 Task: Determine the best route from Austin to Enchanted Rock State Natural Area.
Action: Mouse moved to (215, 52)
Screenshot: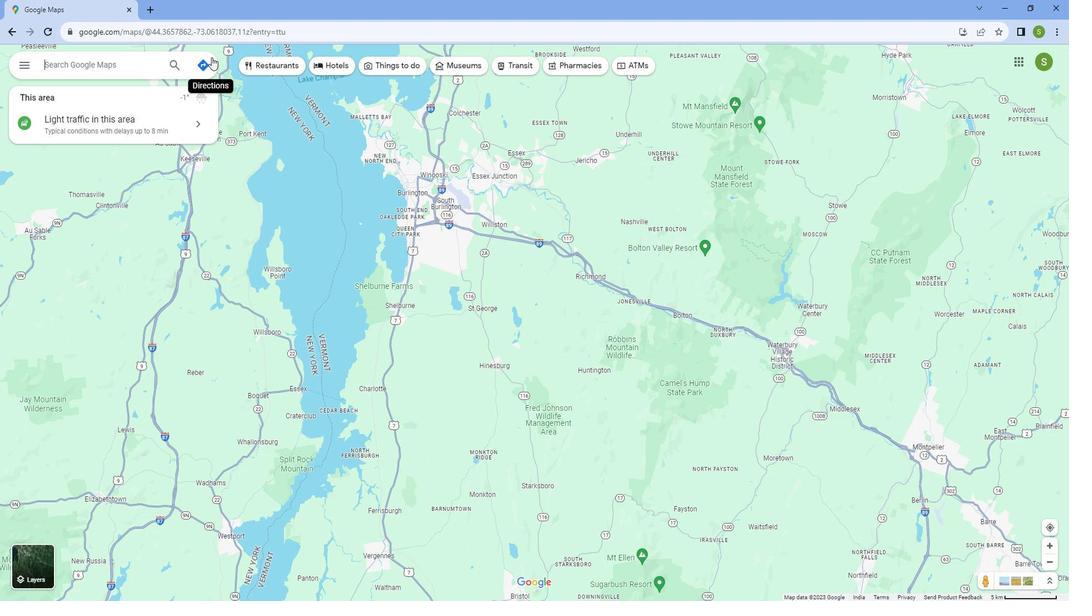 
Action: Mouse pressed left at (215, 52)
Screenshot: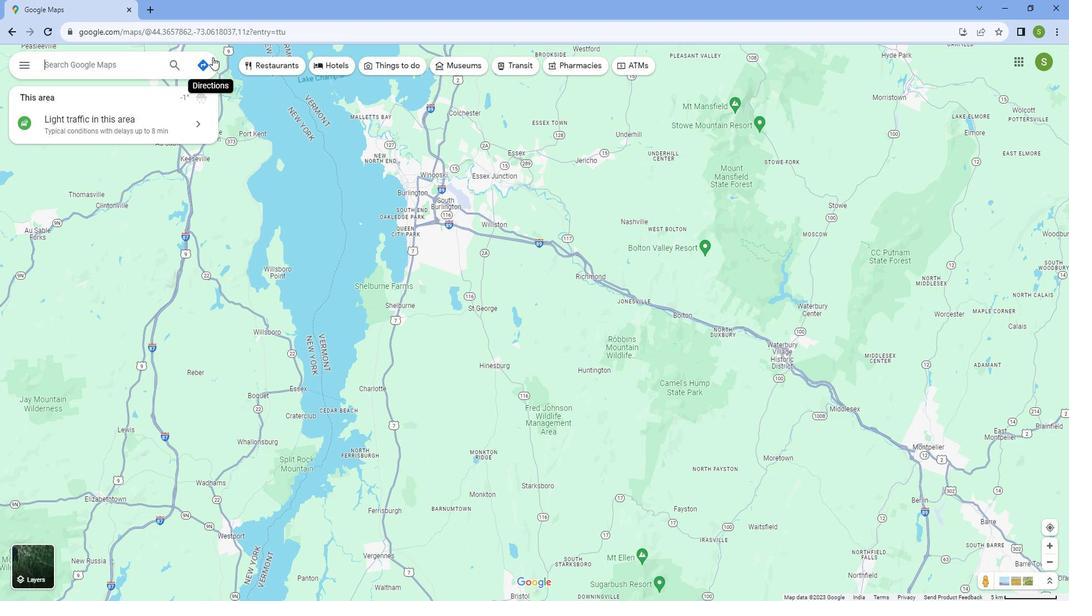
Action: Mouse moved to (81, 96)
Screenshot: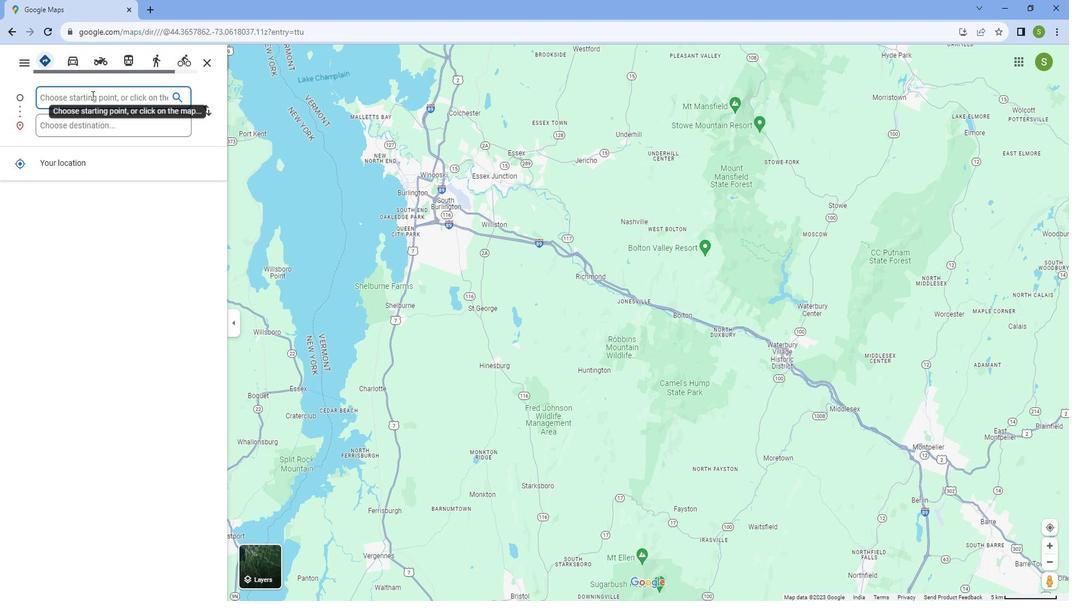 
Action: Mouse pressed left at (81, 96)
Screenshot: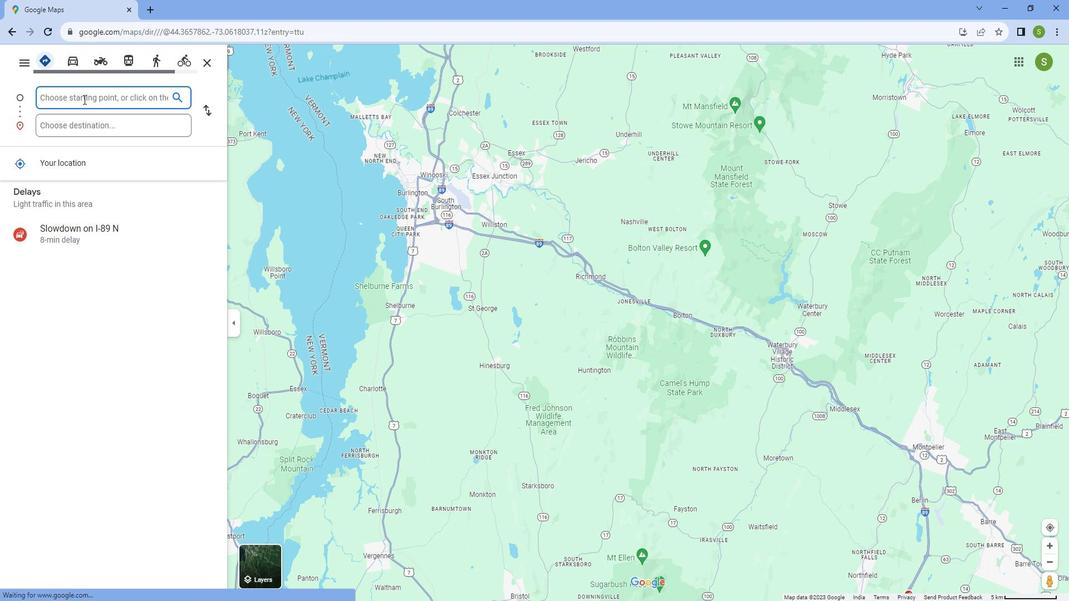 
Action: Key pressed <Key.caps_lock>A<Key.caps_lock>ustin
Screenshot: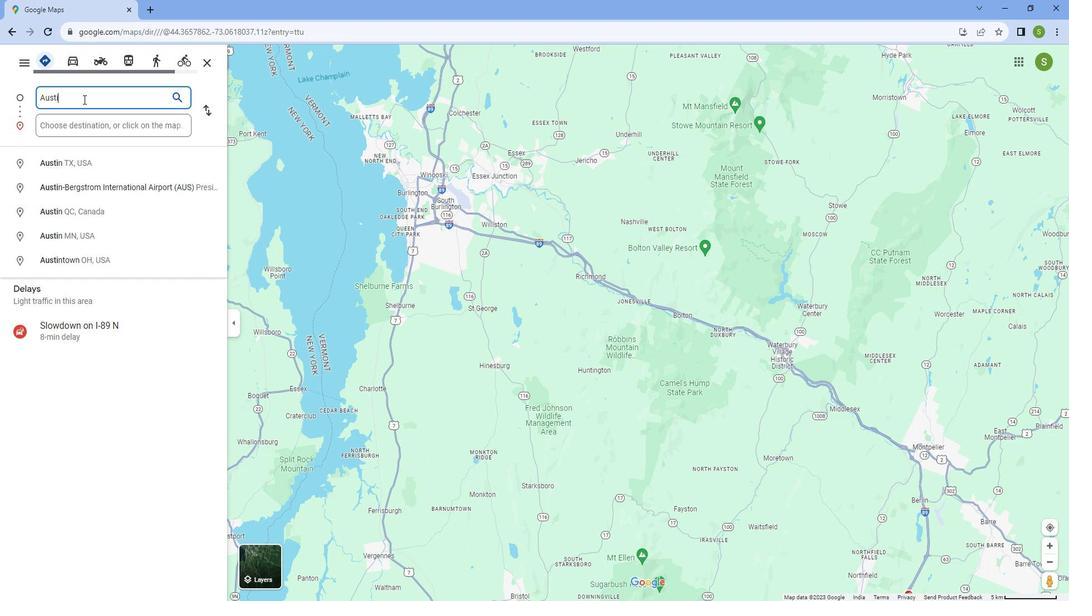 
Action: Mouse moved to (83, 164)
Screenshot: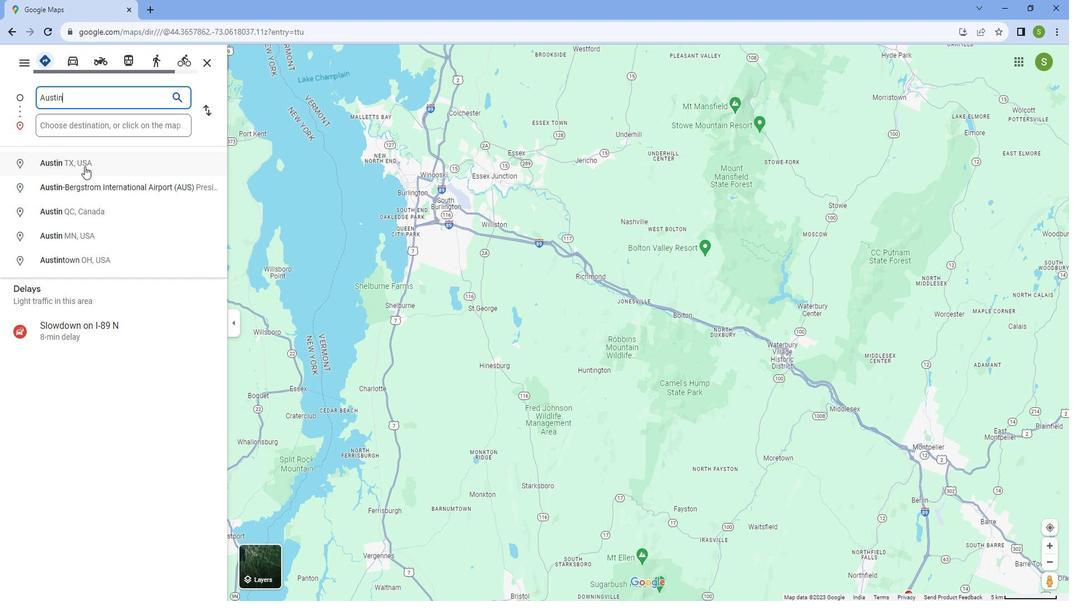 
Action: Mouse pressed left at (83, 164)
Screenshot: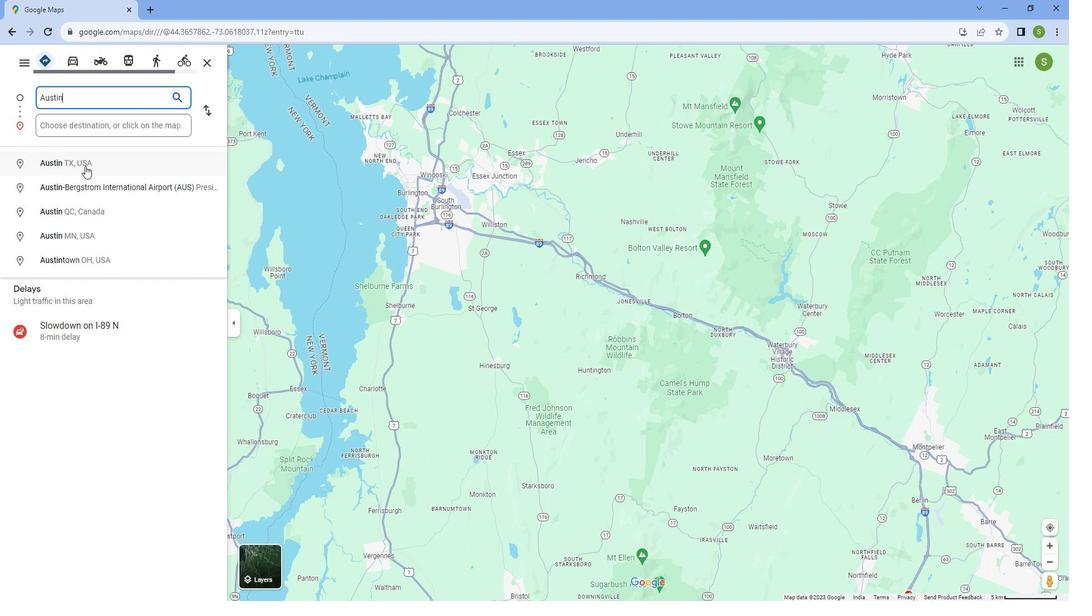 
Action: Mouse moved to (81, 117)
Screenshot: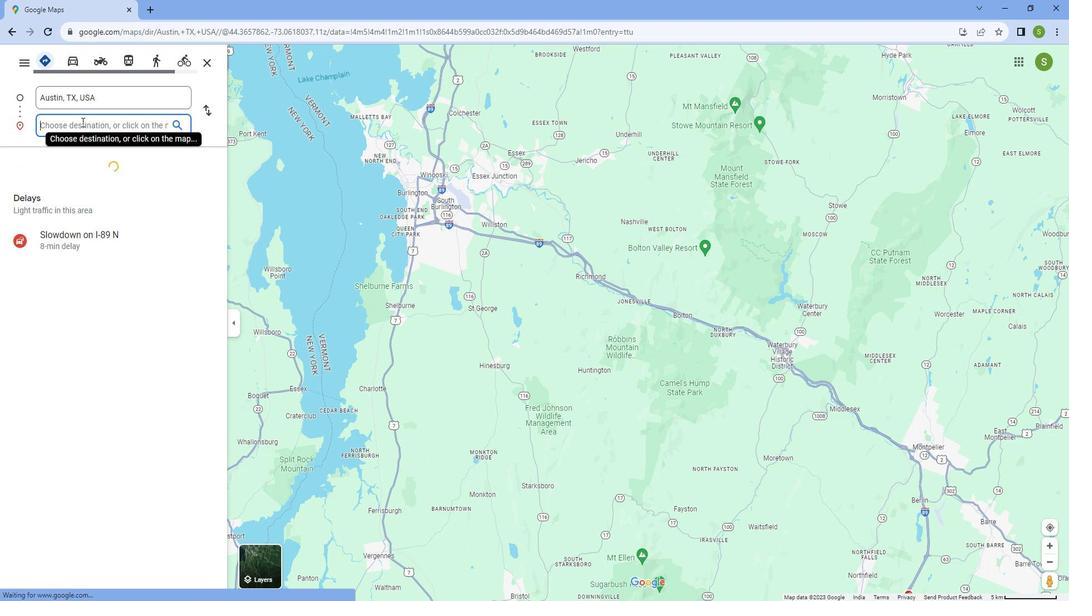 
Action: Mouse pressed left at (81, 117)
Screenshot: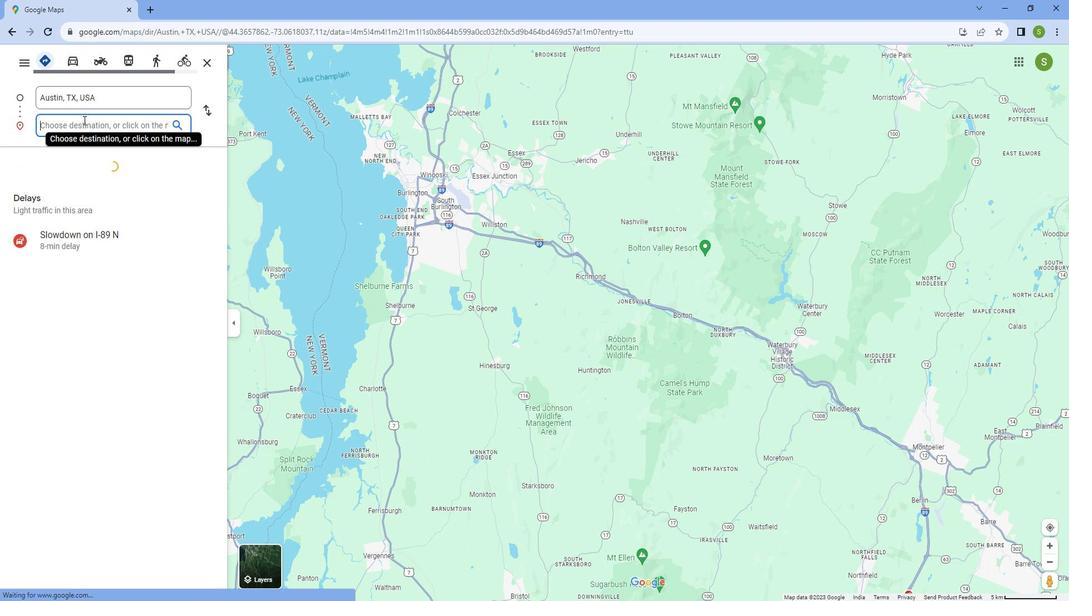 
Action: Key pressed <Key.caps_lock>E<Key.caps_lock>ncv<Key.backspace>hanted<Key.space><Key.caps_lock>R<Key.caps_lock>ock<Key.space><Key.caps_lock>S<Key.caps_lock>tate<Key.space><Key.caps_lock>N<Key.caps_lock>atural<Key.space><Key.caps_lock>A<Key.caps_lock>rea
Screenshot: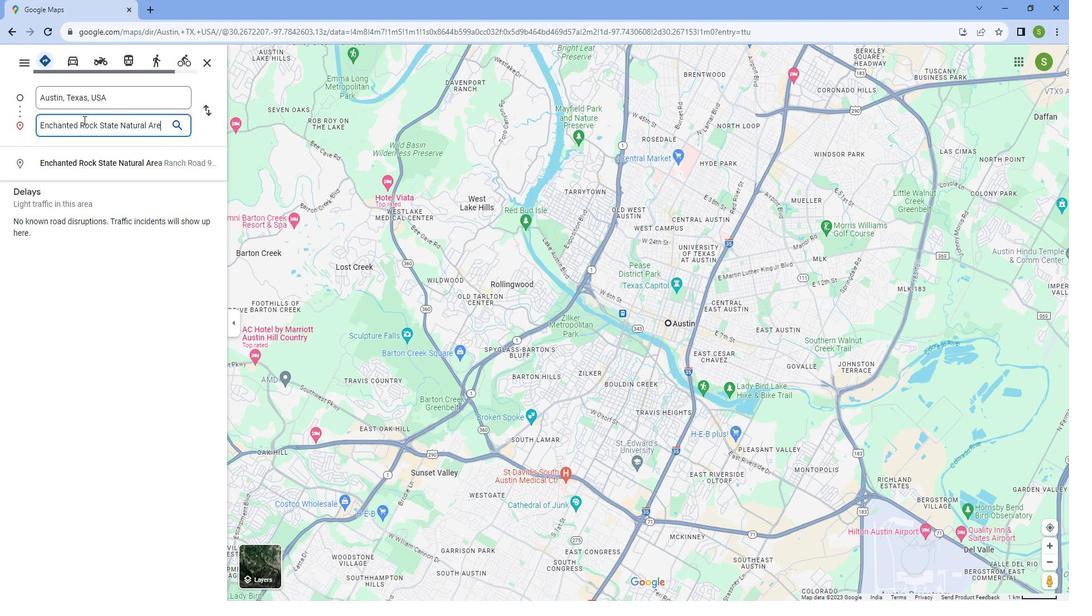 
Action: Mouse moved to (104, 170)
Screenshot: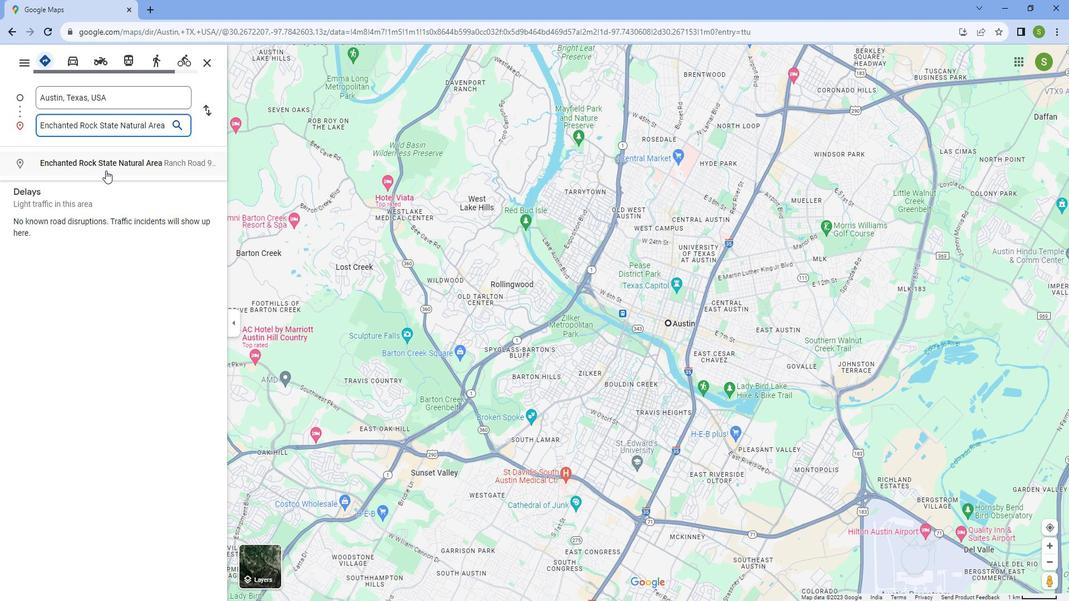 
Action: Mouse pressed left at (104, 170)
Screenshot: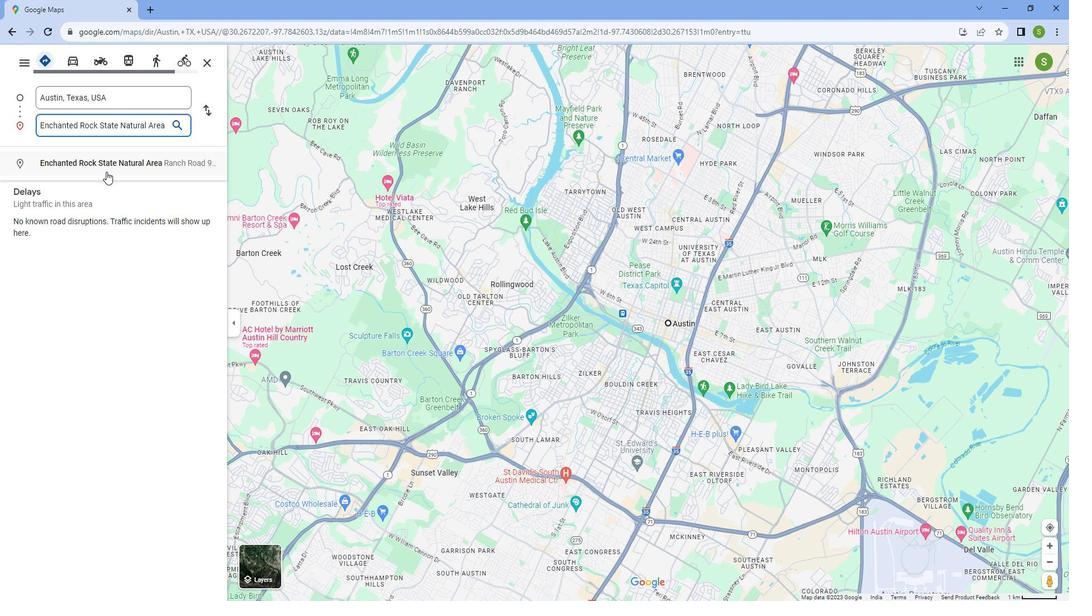 
Action: Mouse moved to (587, 283)
Screenshot: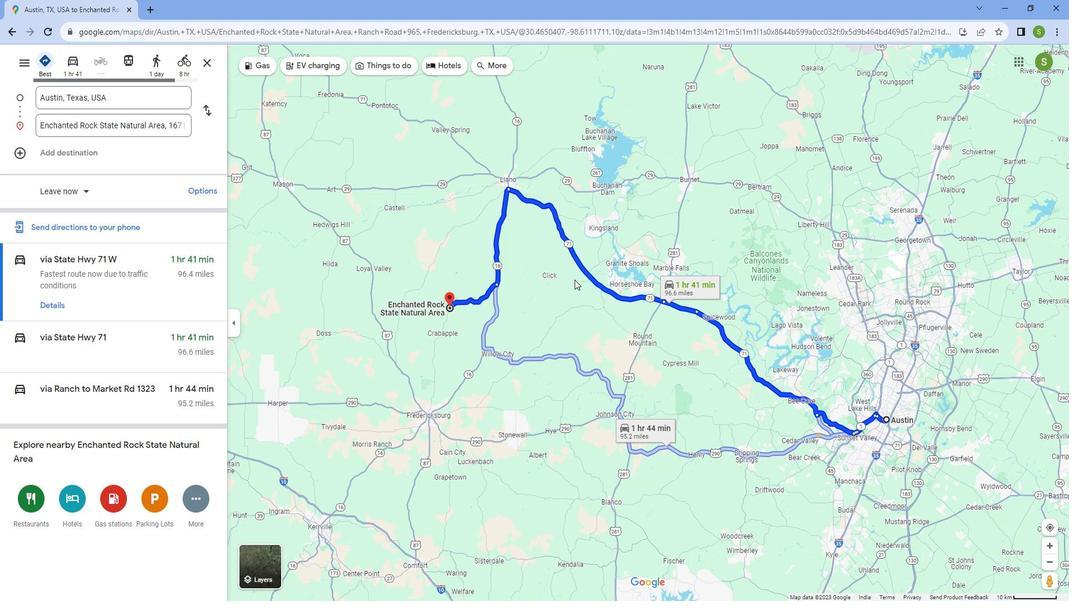 
Action: Mouse scrolled (587, 284) with delta (0, 1)
Screenshot: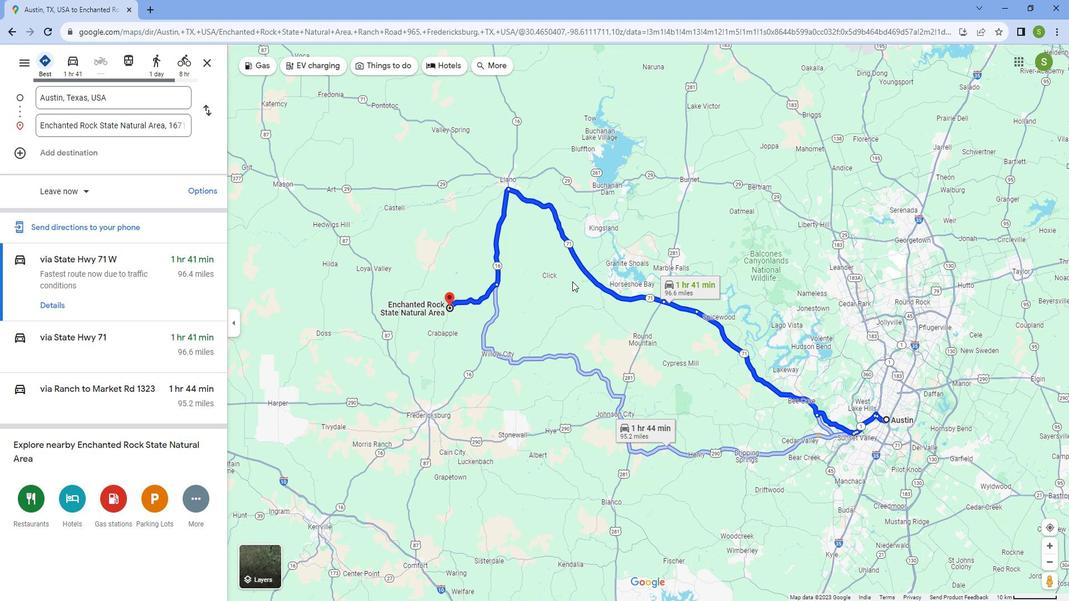 
Action: Mouse scrolled (587, 284) with delta (0, 1)
Screenshot: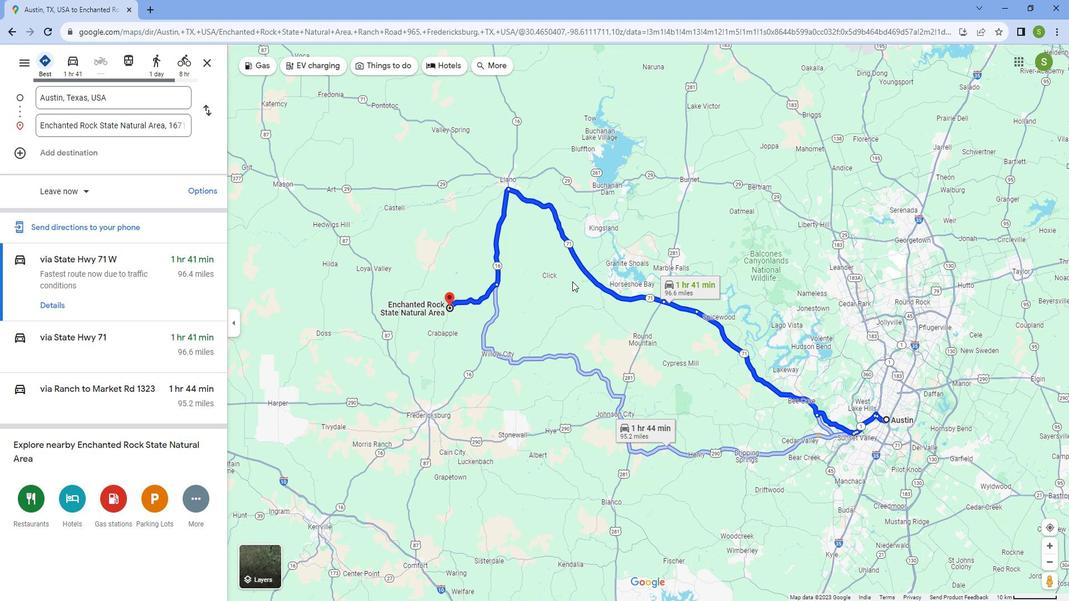 
Action: Mouse scrolled (587, 284) with delta (0, 1)
Screenshot: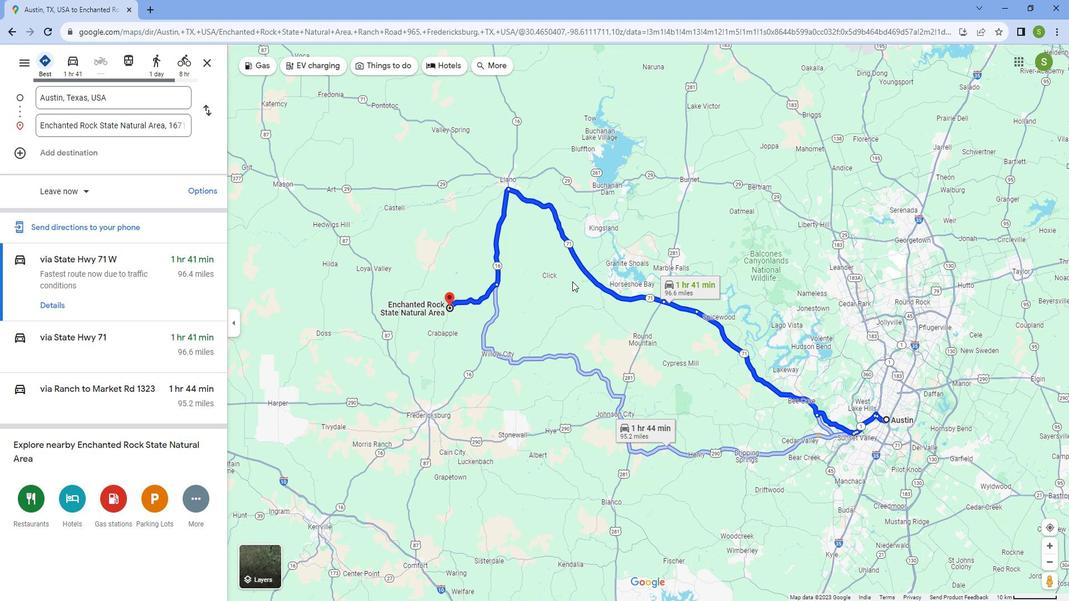 
Action: Mouse scrolled (587, 284) with delta (0, 1)
Screenshot: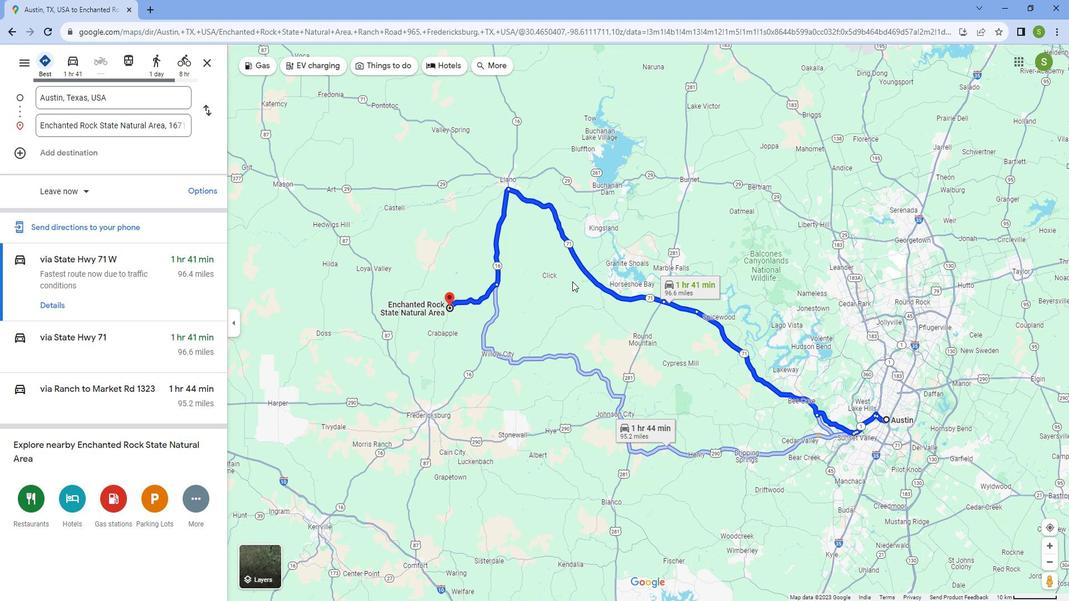 
Action: Mouse moved to (587, 283)
Screenshot: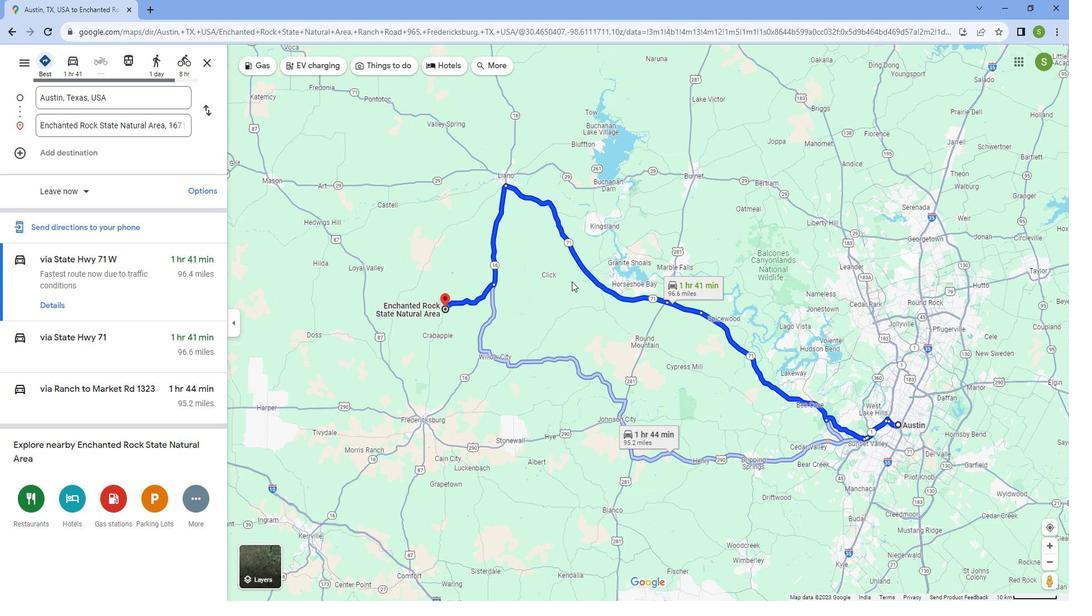 
Action: Mouse scrolled (587, 282) with delta (0, 0)
Screenshot: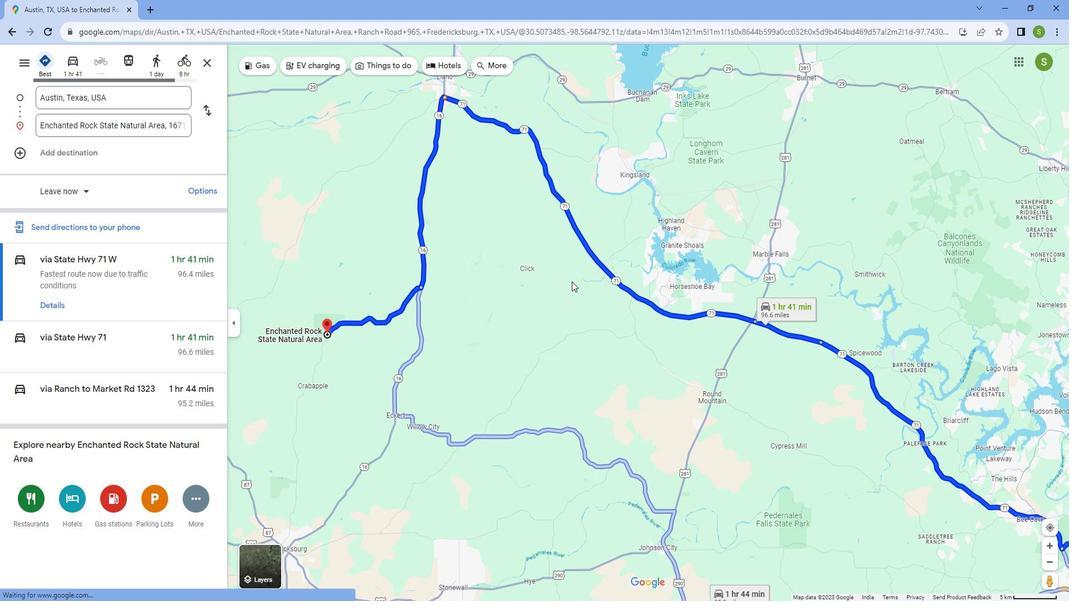 
Action: Mouse scrolled (587, 282) with delta (0, 0)
Screenshot: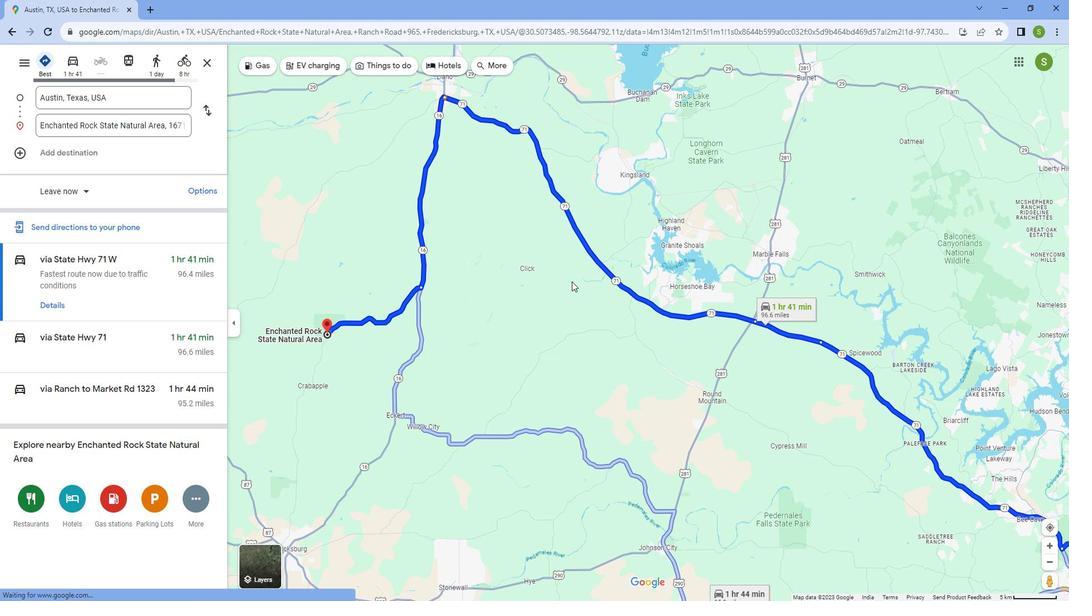 
Action: Mouse scrolled (587, 282) with delta (0, 0)
Screenshot: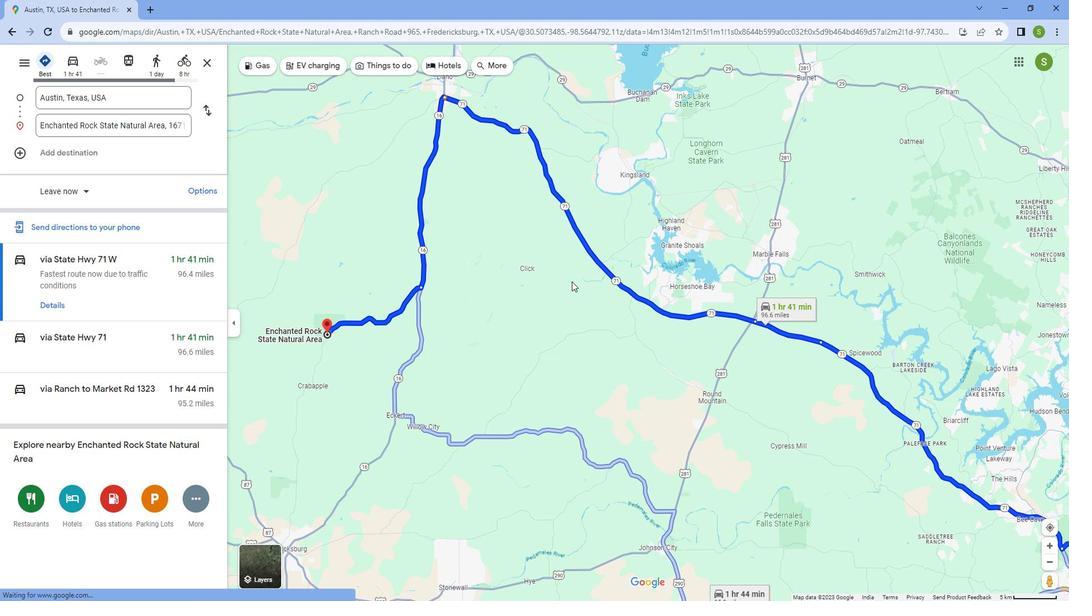 
Action: Mouse scrolled (587, 282) with delta (0, 0)
Screenshot: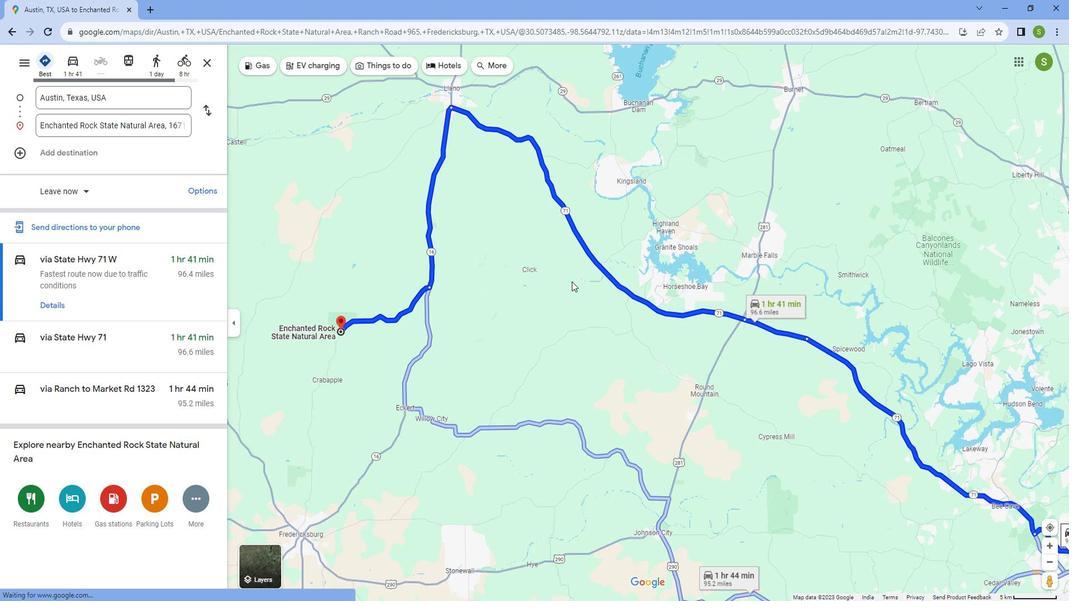
Action: Mouse moved to (925, 371)
Screenshot: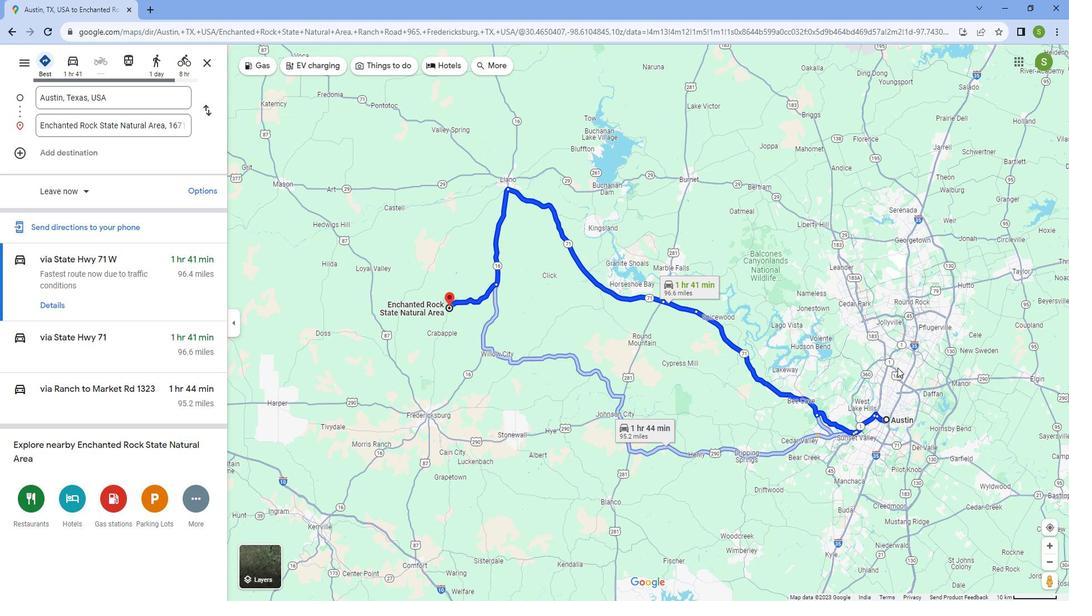 
Action: Mouse scrolled (925, 372) with delta (0, 0)
Screenshot: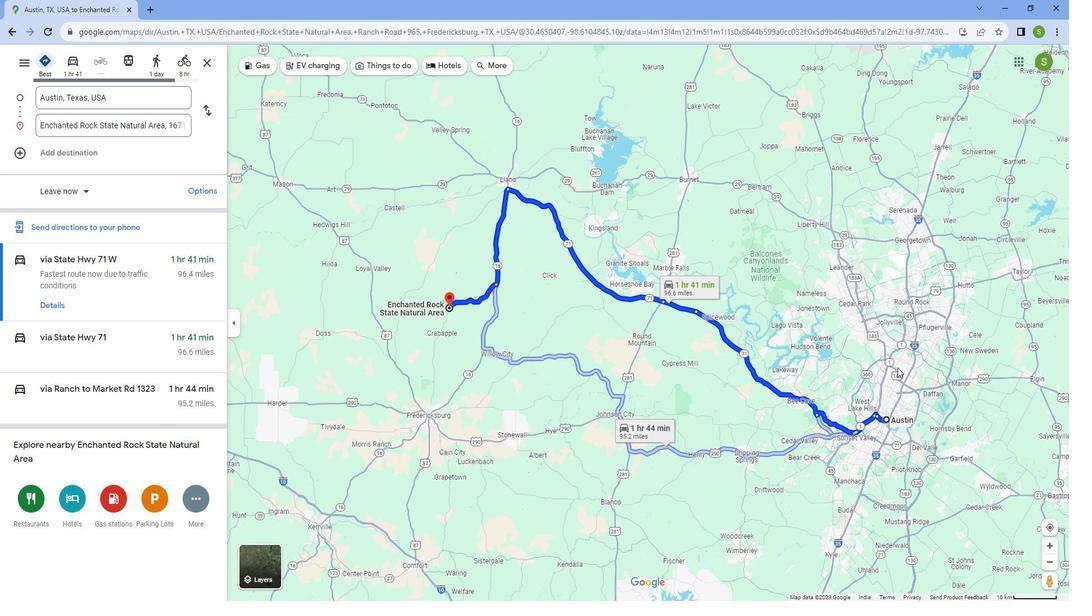 
Action: Mouse scrolled (925, 372) with delta (0, 0)
Screenshot: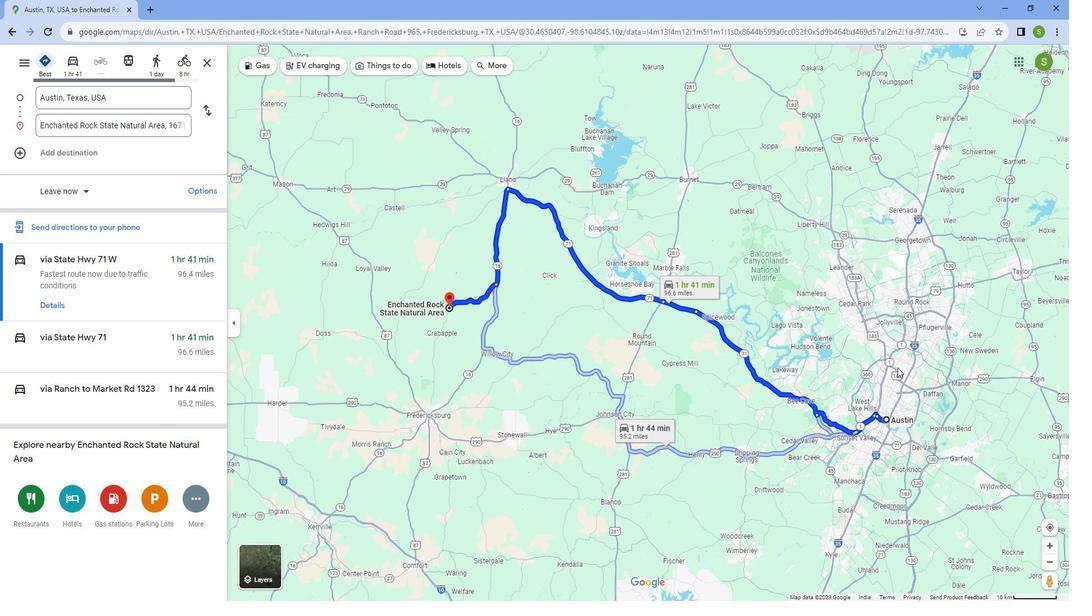 
Action: Mouse scrolled (925, 372) with delta (0, 0)
Screenshot: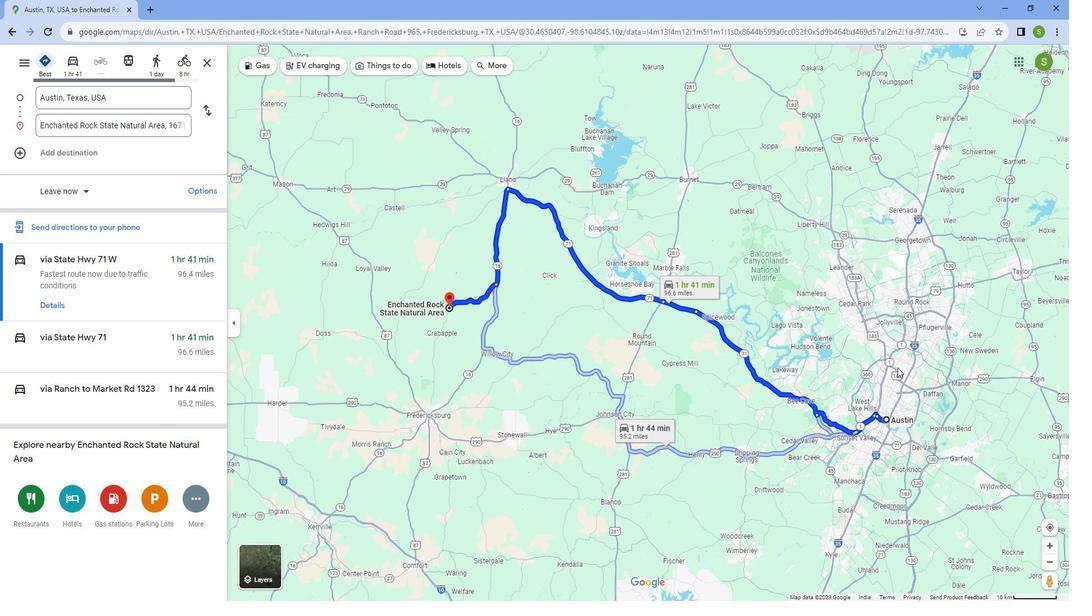 
Action: Mouse scrolled (925, 372) with delta (0, 0)
Screenshot: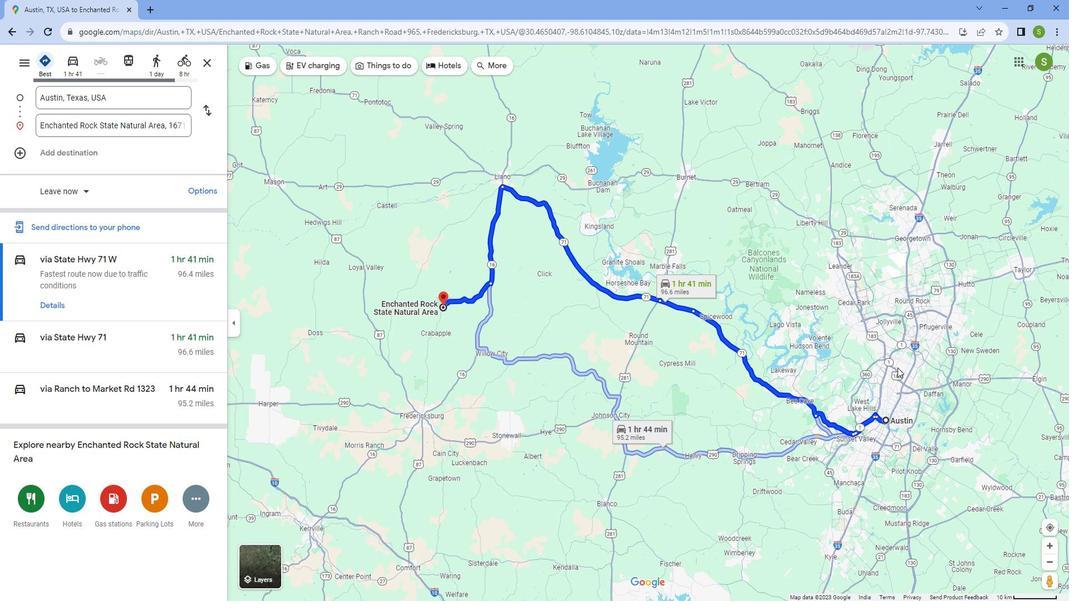 
Action: Mouse scrolled (925, 371) with delta (0, 0)
Screenshot: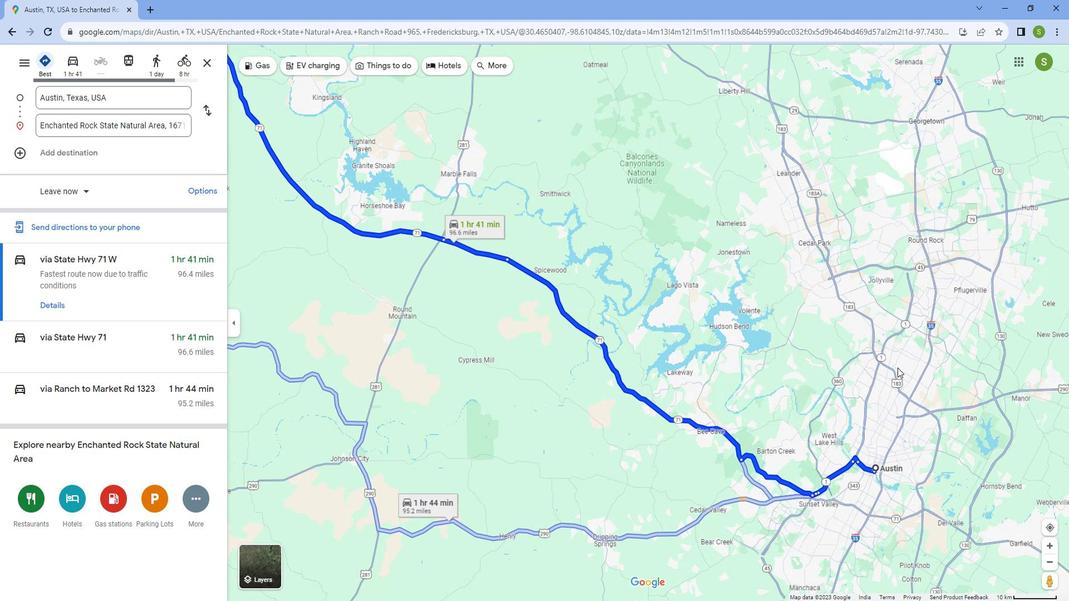
Action: Mouse scrolled (925, 371) with delta (0, 0)
Screenshot: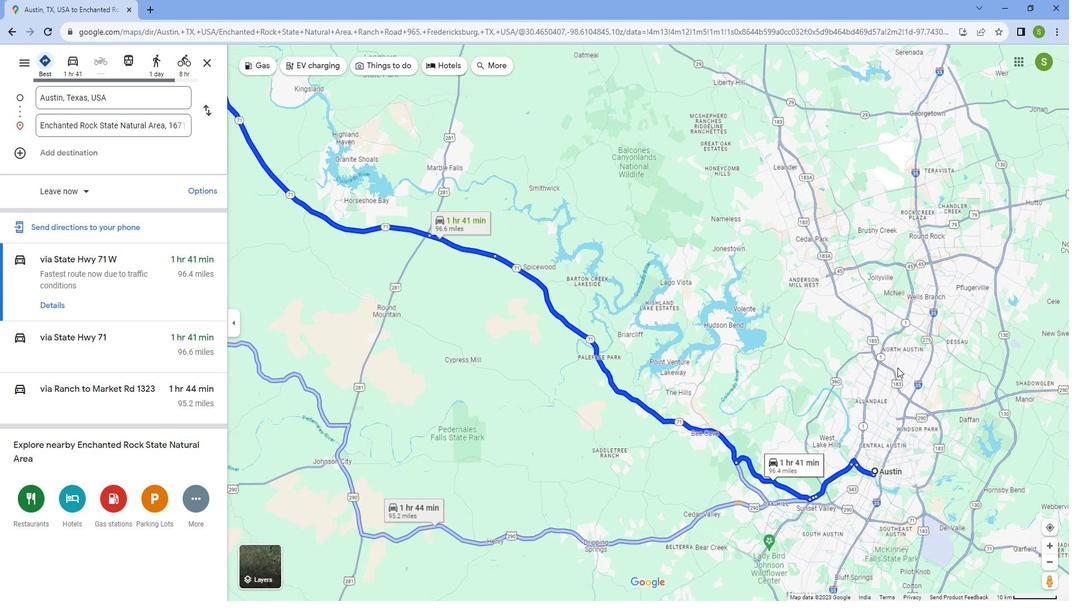 
Action: Mouse scrolled (925, 371) with delta (0, 0)
Screenshot: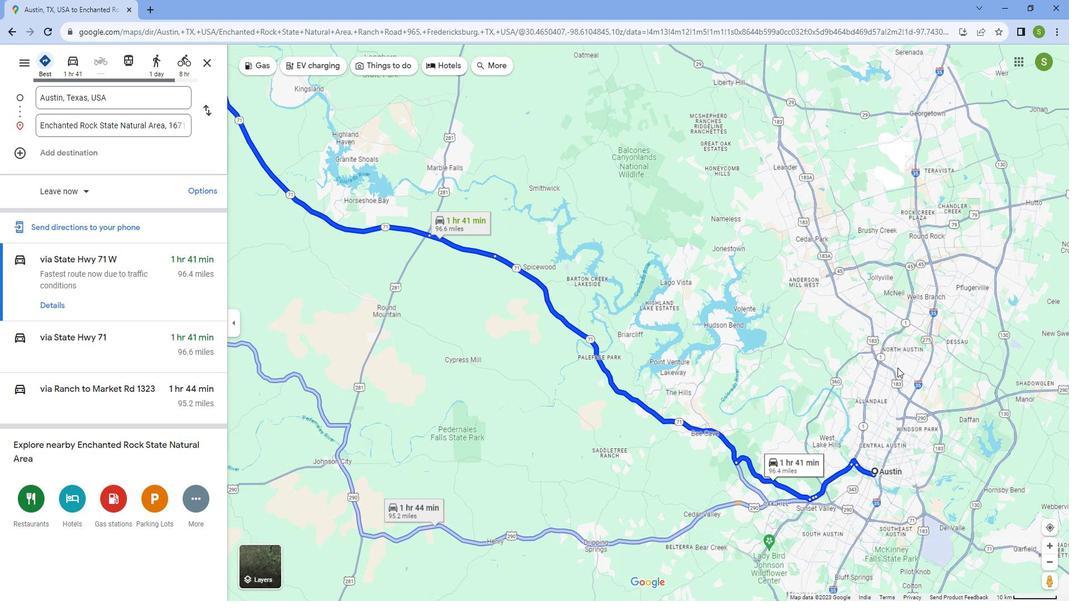 
Action: Mouse moved to (58, 305)
Screenshot: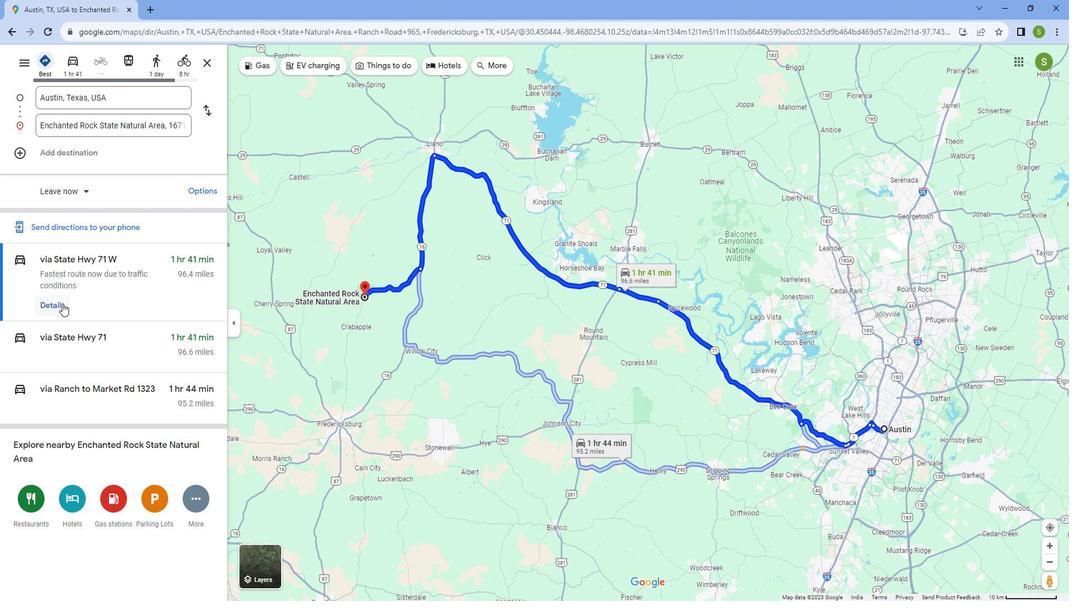 
Action: Mouse pressed left at (58, 305)
Screenshot: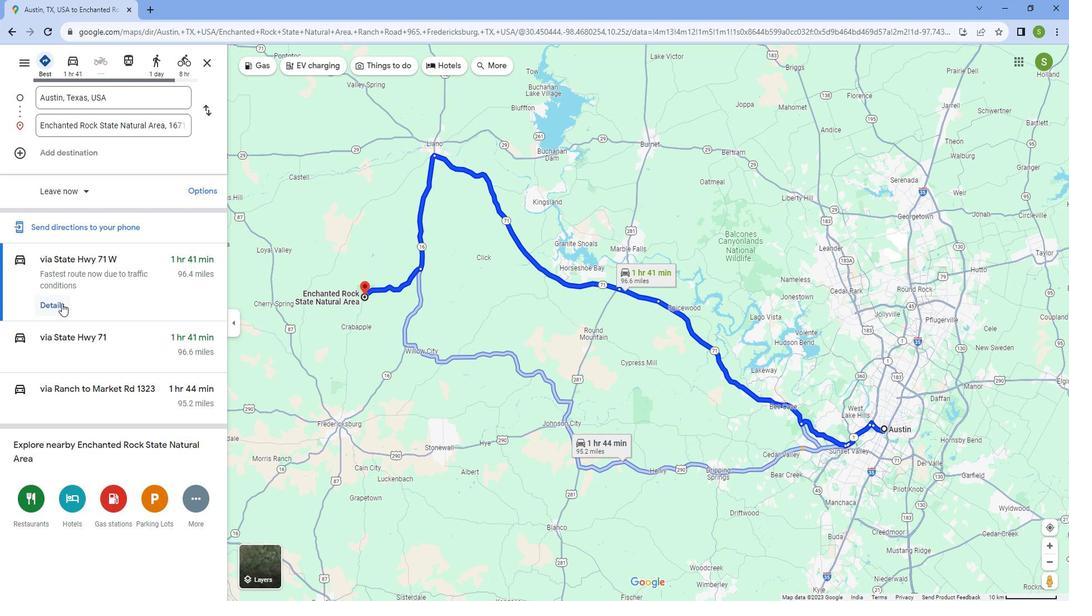 
Action: Mouse moved to (182, 270)
Screenshot: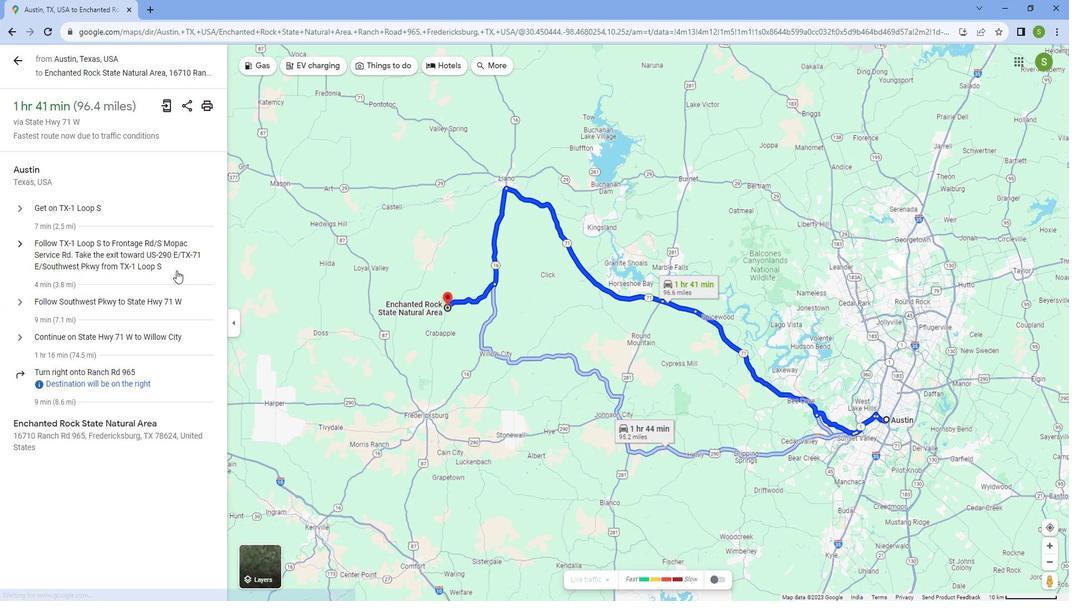 
Action: Mouse scrolled (182, 270) with delta (0, 0)
Screenshot: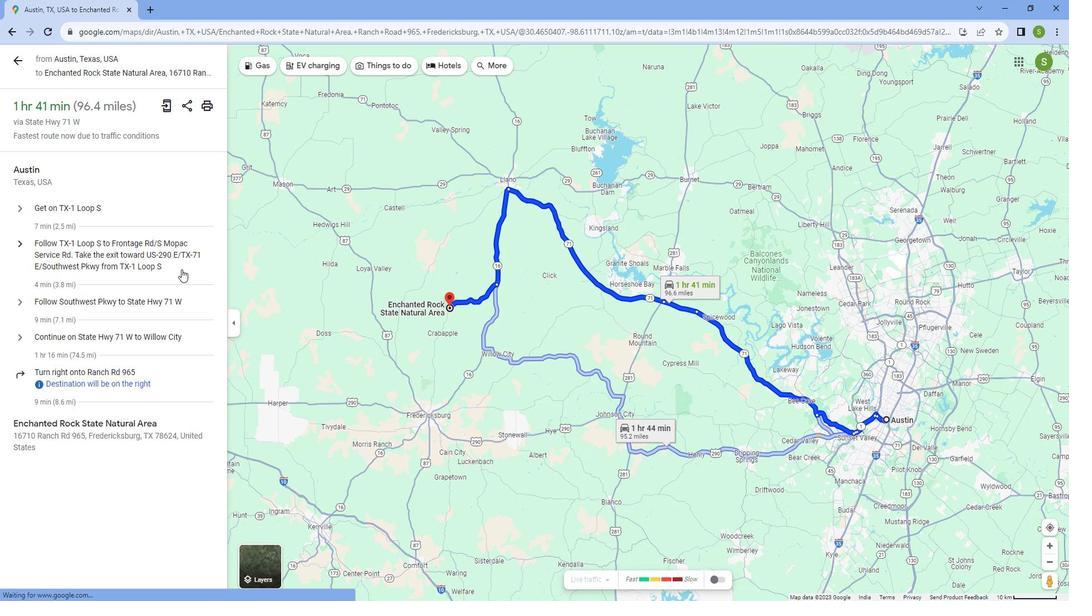 
Action: Mouse scrolled (182, 270) with delta (0, 0)
Screenshot: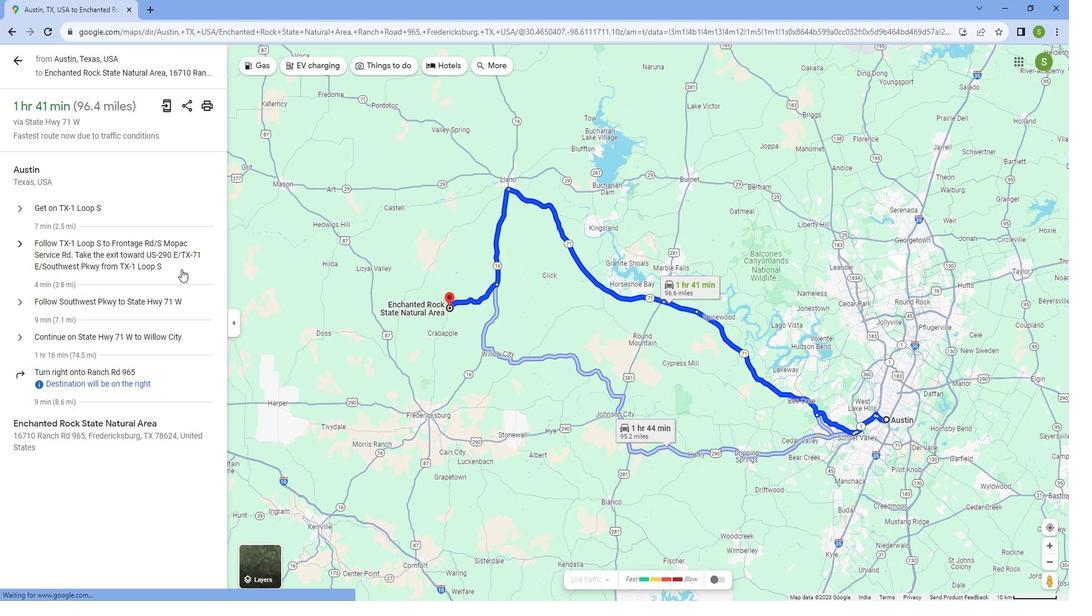 
Action: Mouse scrolled (182, 270) with delta (0, 0)
Screenshot: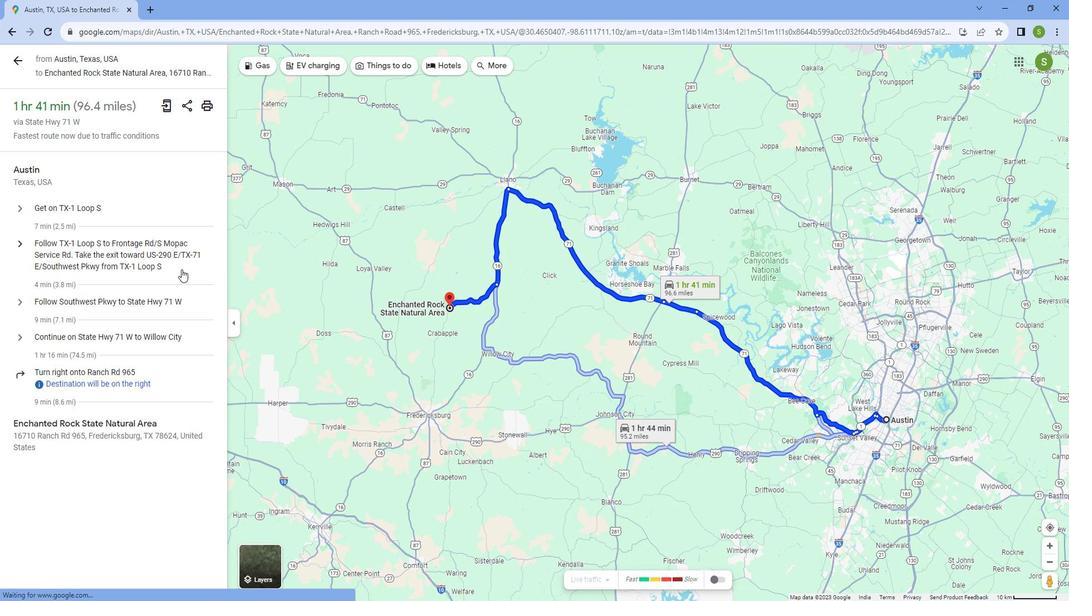 
Action: Mouse scrolled (182, 271) with delta (0, 0)
Screenshot: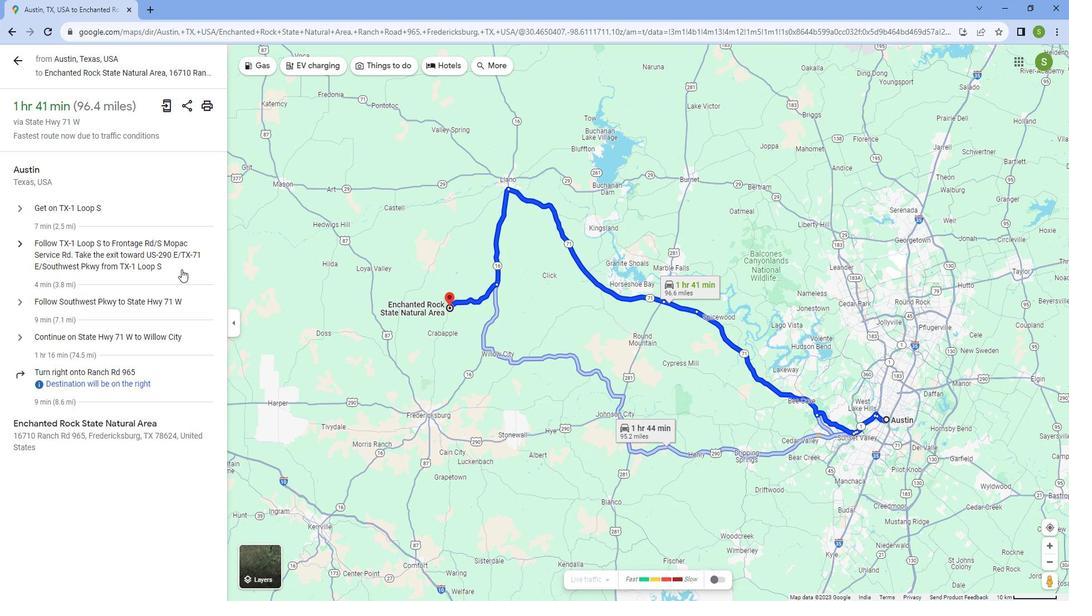 
Action: Mouse scrolled (182, 271) with delta (0, 0)
Screenshot: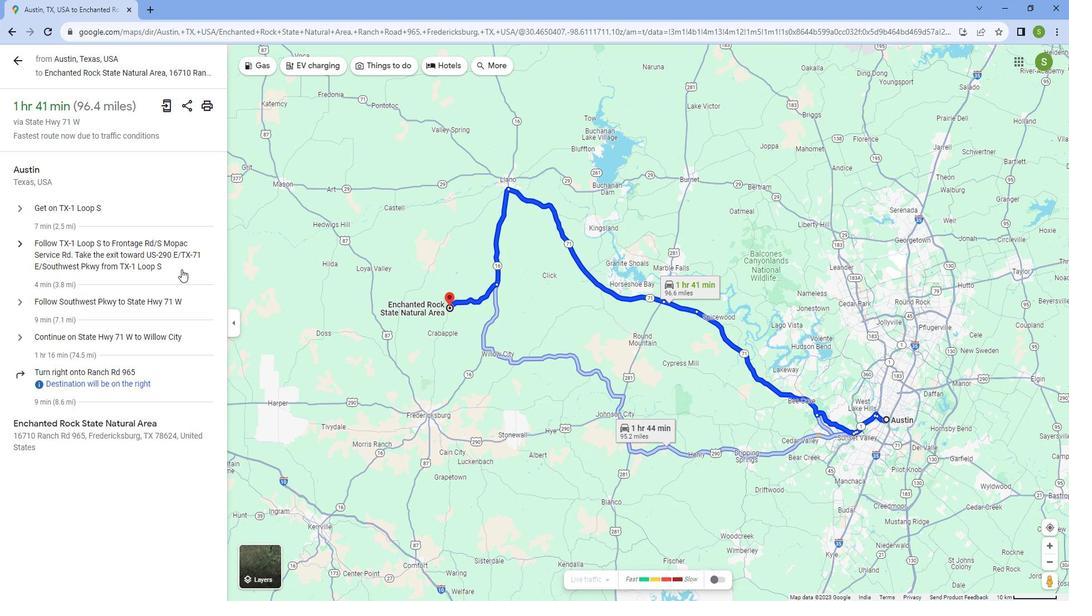 
Action: Mouse moved to (1024, 341)
Screenshot: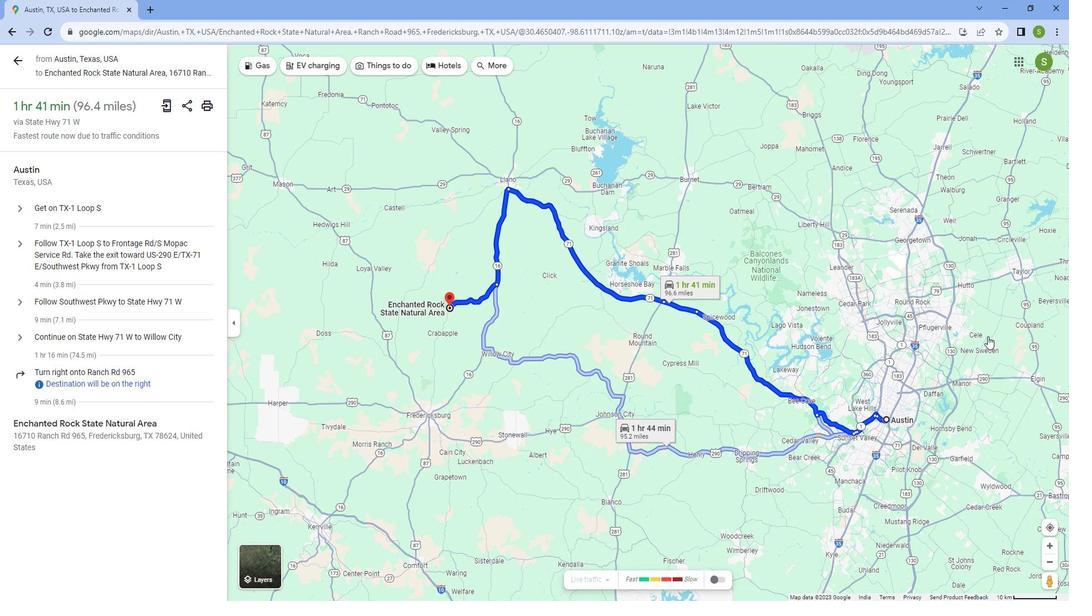 
Action: Mouse scrolled (1024, 342) with delta (0, 0)
Screenshot: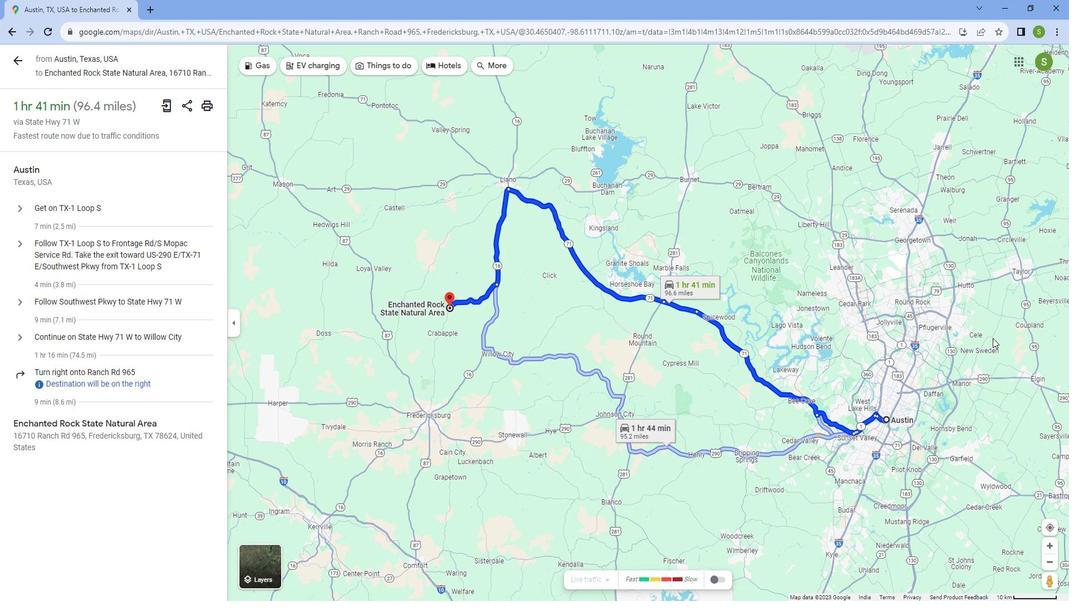 
Action: Mouse moved to (1015, 345)
Screenshot: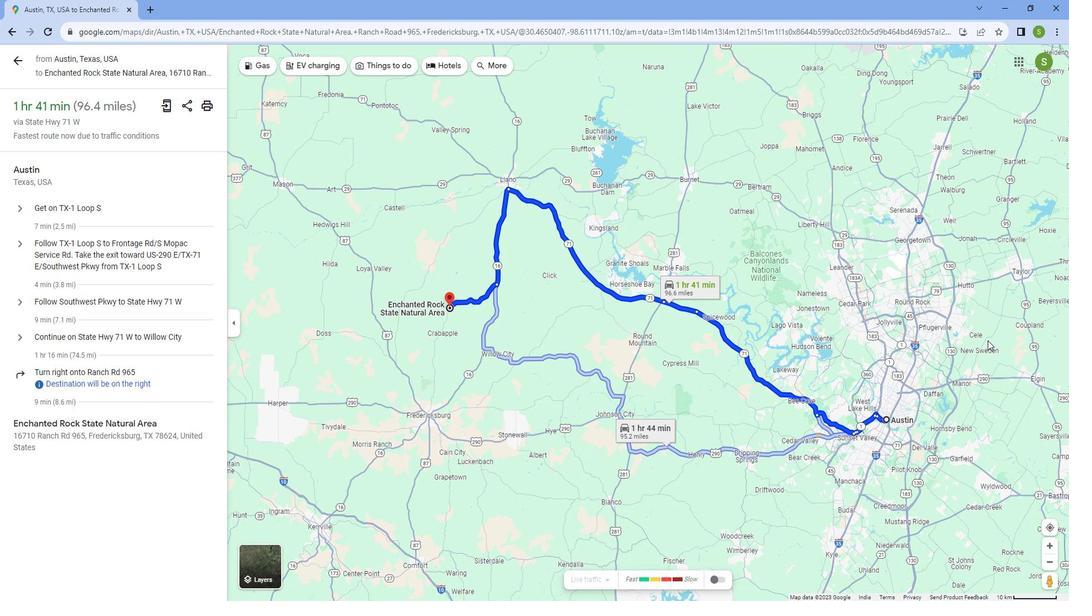 
Action: Mouse scrolled (1015, 345) with delta (0, 0)
Screenshot: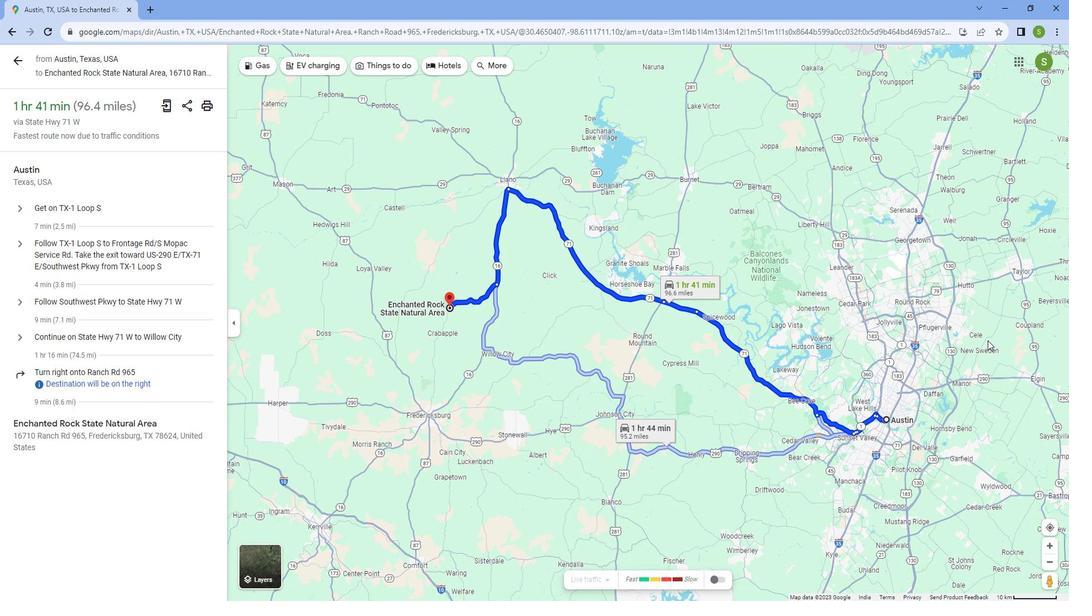 
Action: Mouse moved to (1010, 346)
Screenshot: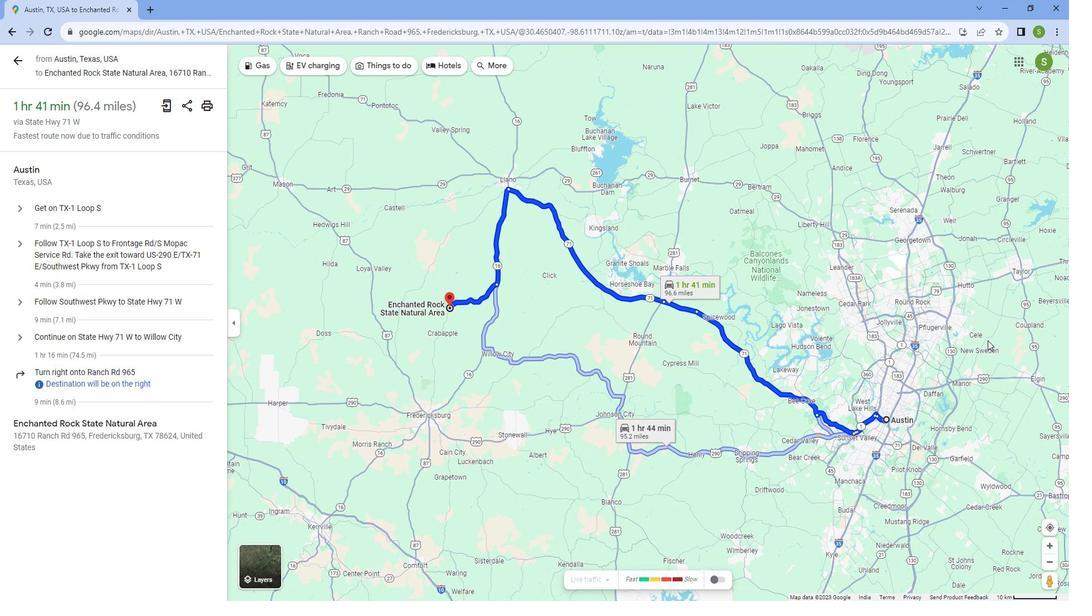 
Action: Mouse scrolled (1010, 347) with delta (0, 1)
Screenshot: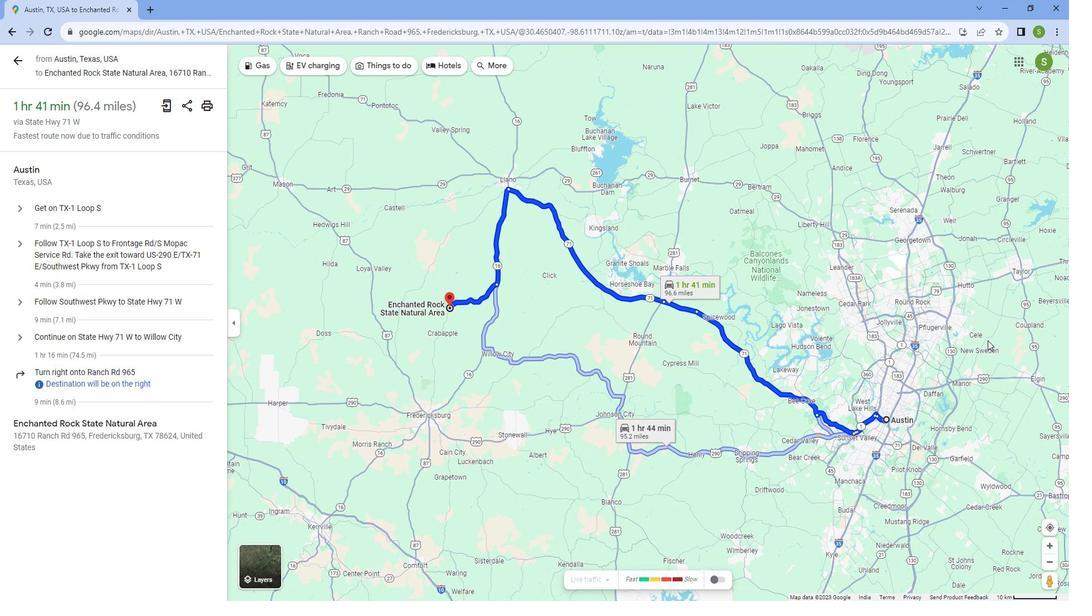 
Action: Mouse moved to (1010, 346)
Screenshot: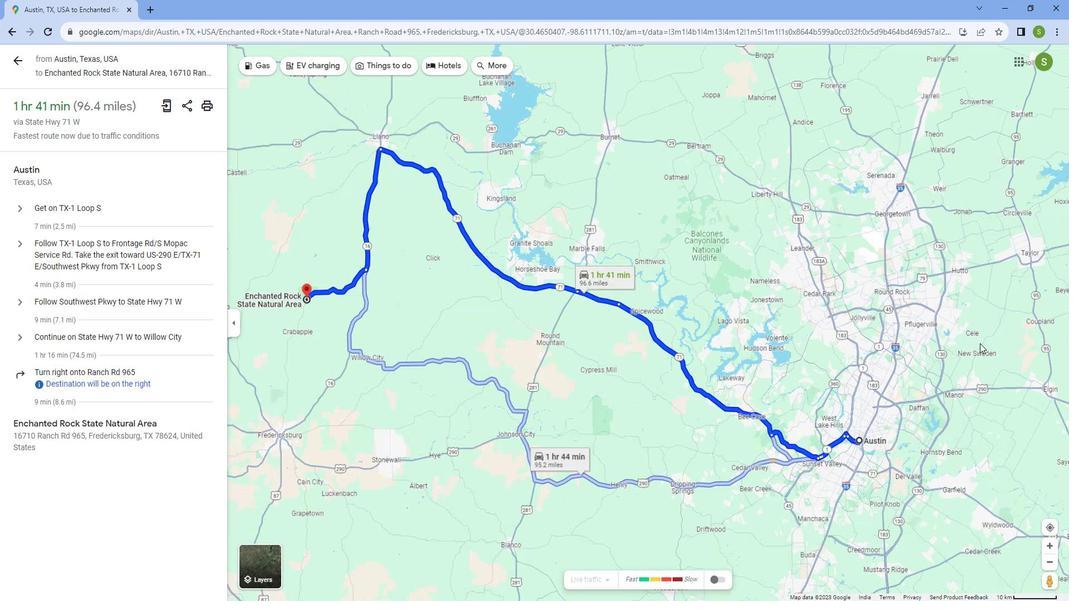 
Action: Mouse scrolled (1010, 345) with delta (0, 0)
Screenshot: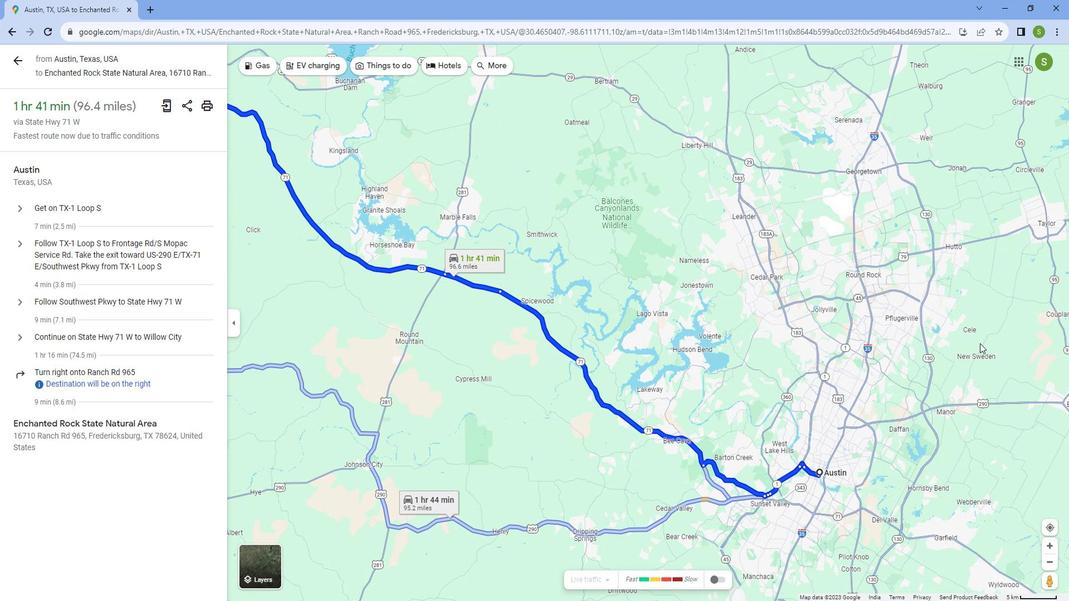 
Action: Mouse scrolled (1010, 345) with delta (0, 0)
Screenshot: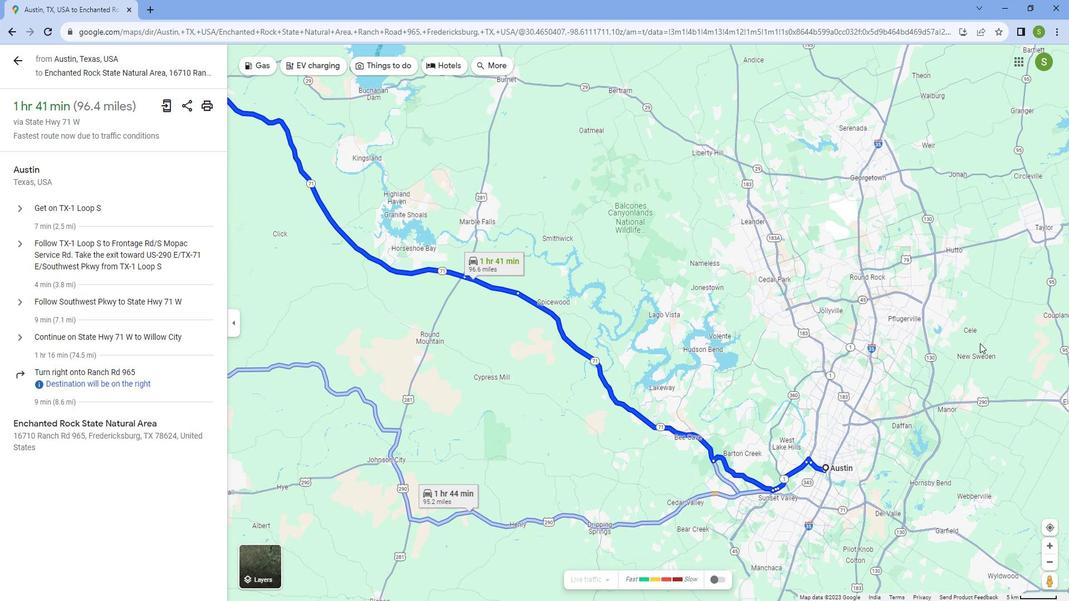 
Action: Mouse scrolled (1010, 347) with delta (0, 1)
Screenshot: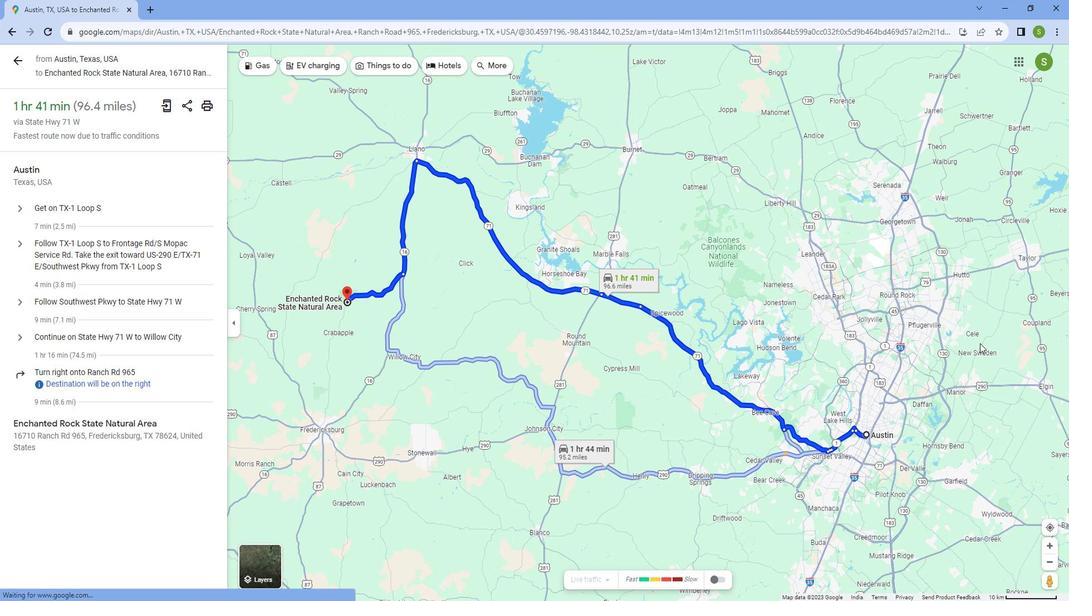 
Action: Mouse scrolled (1010, 345) with delta (0, 0)
Screenshot: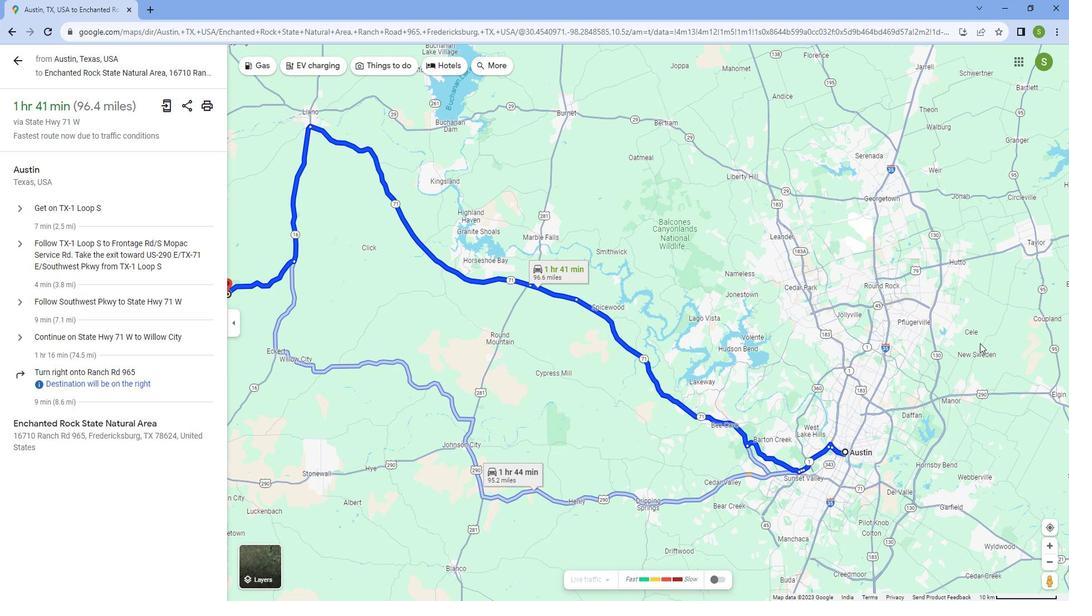 
Action: Mouse scrolled (1010, 345) with delta (0, 0)
Screenshot: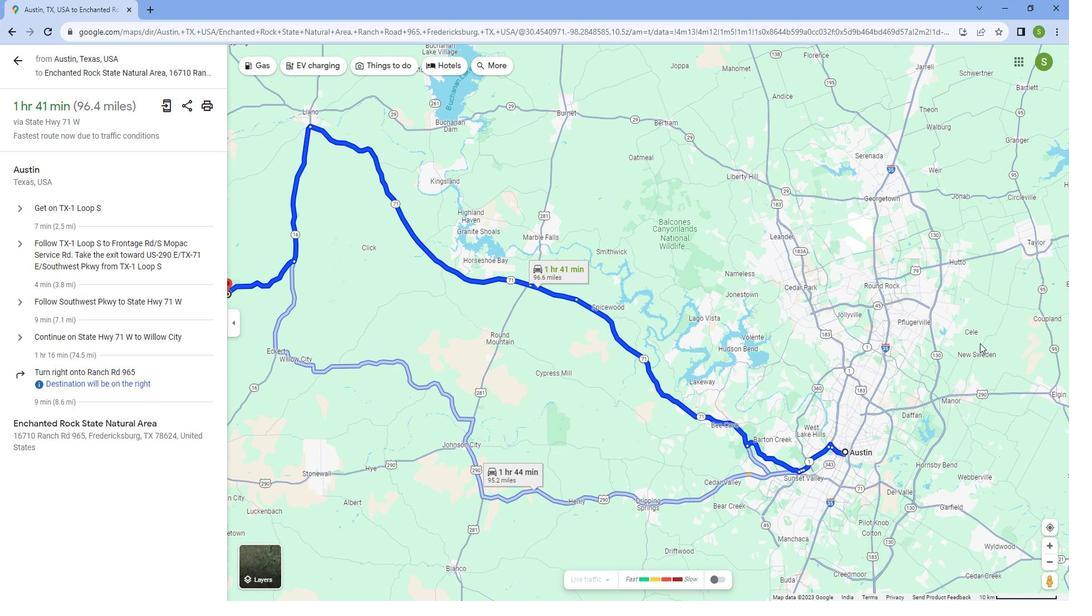 
Action: Mouse scrolled (1010, 347) with delta (0, 1)
Screenshot: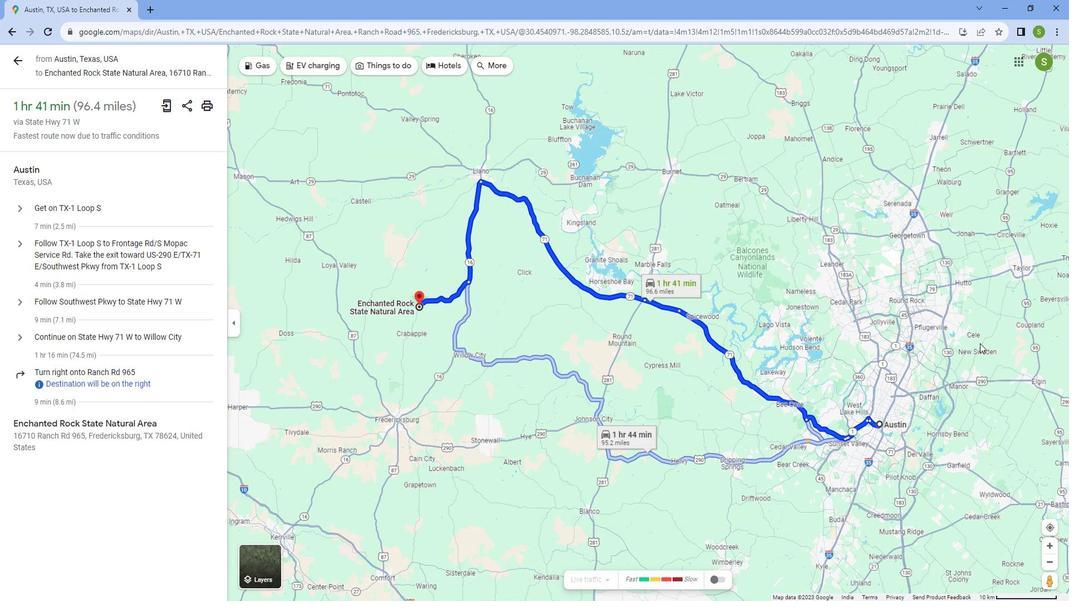 
